 Task: Create a task  Upgrade and migrate company sales management to a cloud-based solution , assign it to team member softage.3@softage.net in the project AtlasTech and update the status of the task to  At Risk , set the priority of the task to Medium
Action: Mouse moved to (62, 246)
Screenshot: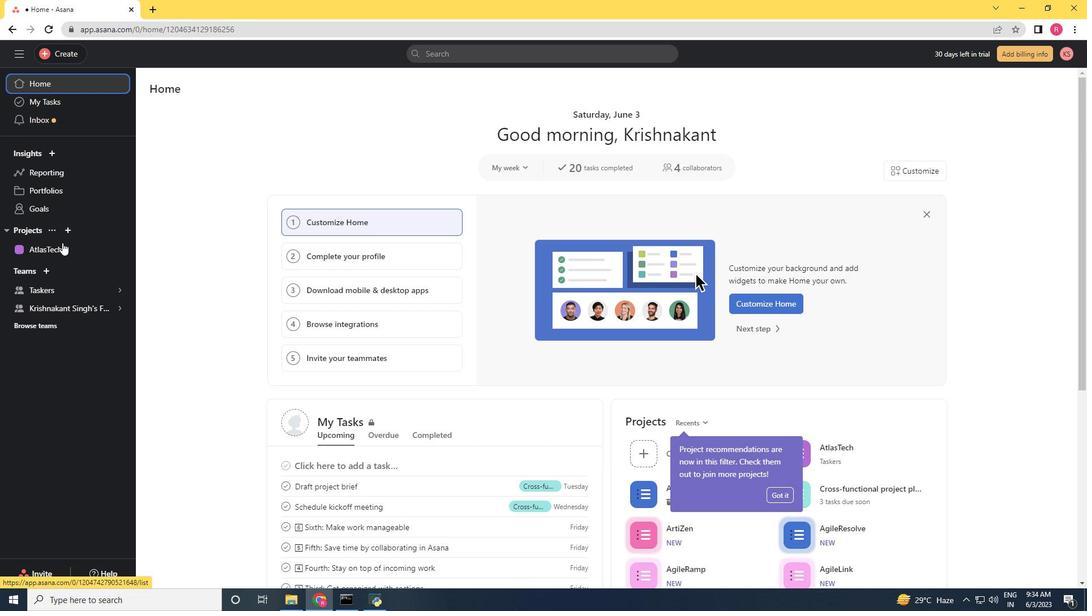 
Action: Mouse pressed left at (62, 246)
Screenshot: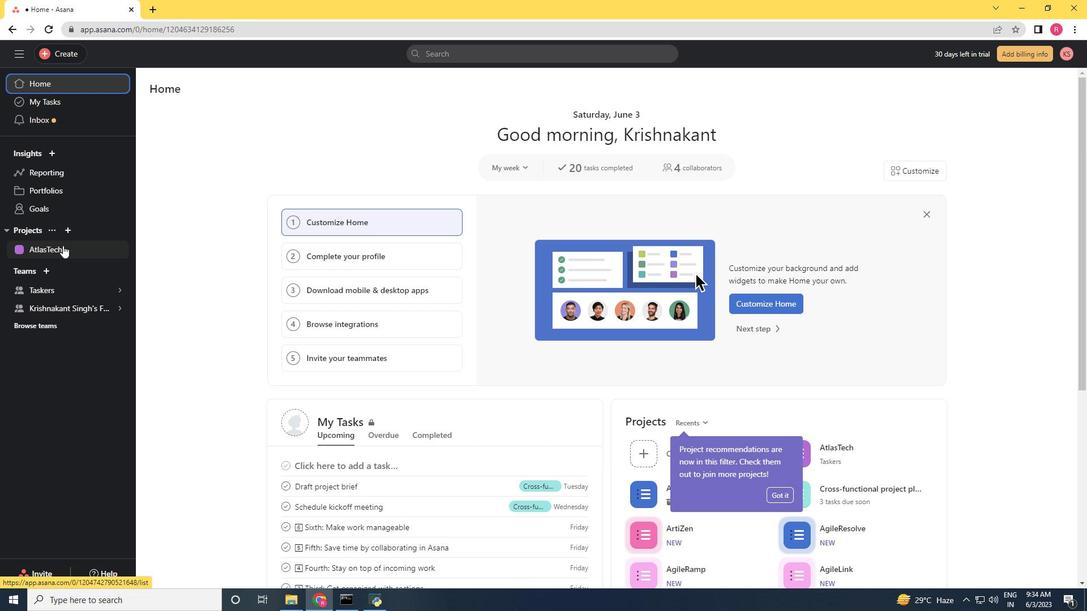 
Action: Mouse moved to (72, 58)
Screenshot: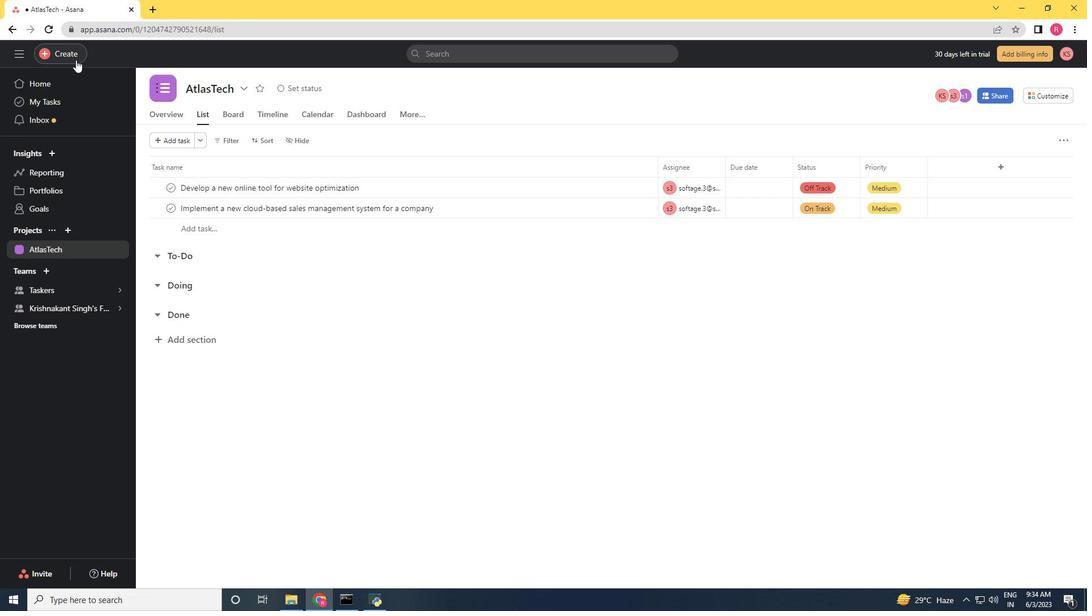 
Action: Mouse pressed left at (72, 58)
Screenshot: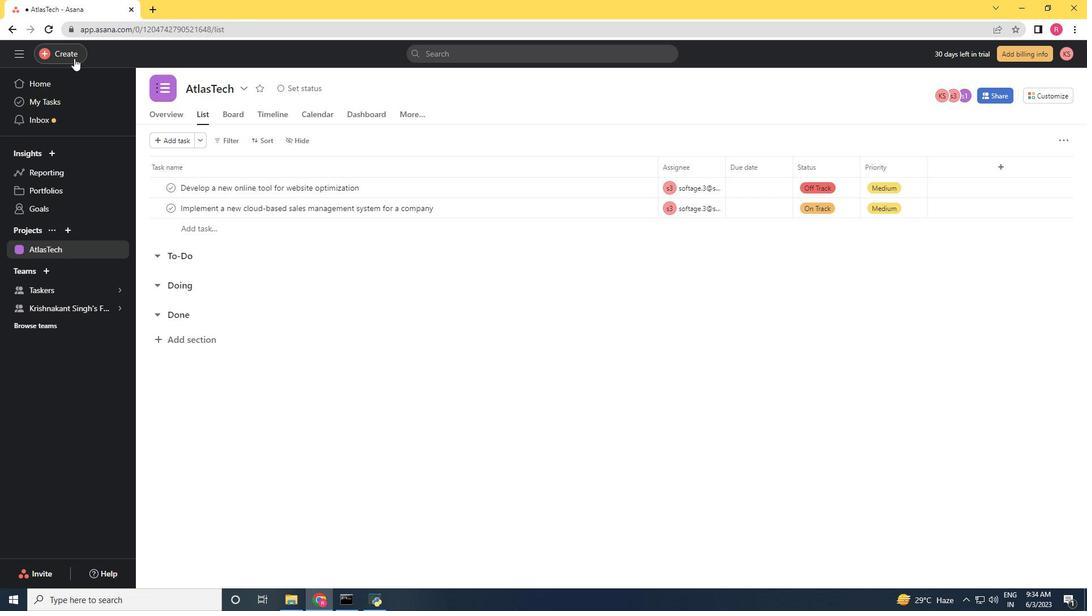 
Action: Mouse moved to (128, 61)
Screenshot: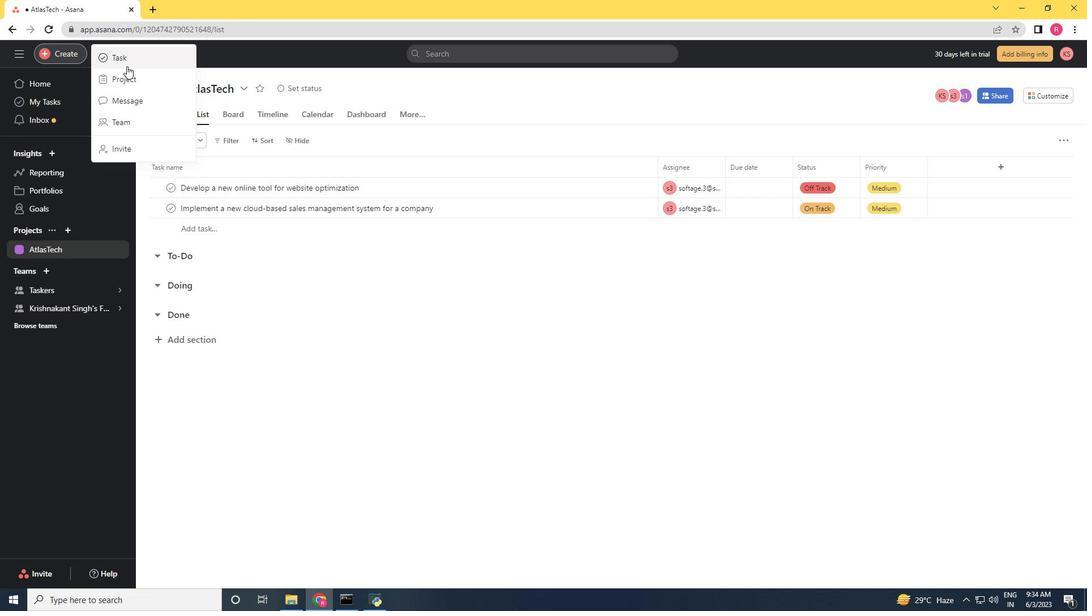 
Action: Mouse pressed left at (128, 61)
Screenshot: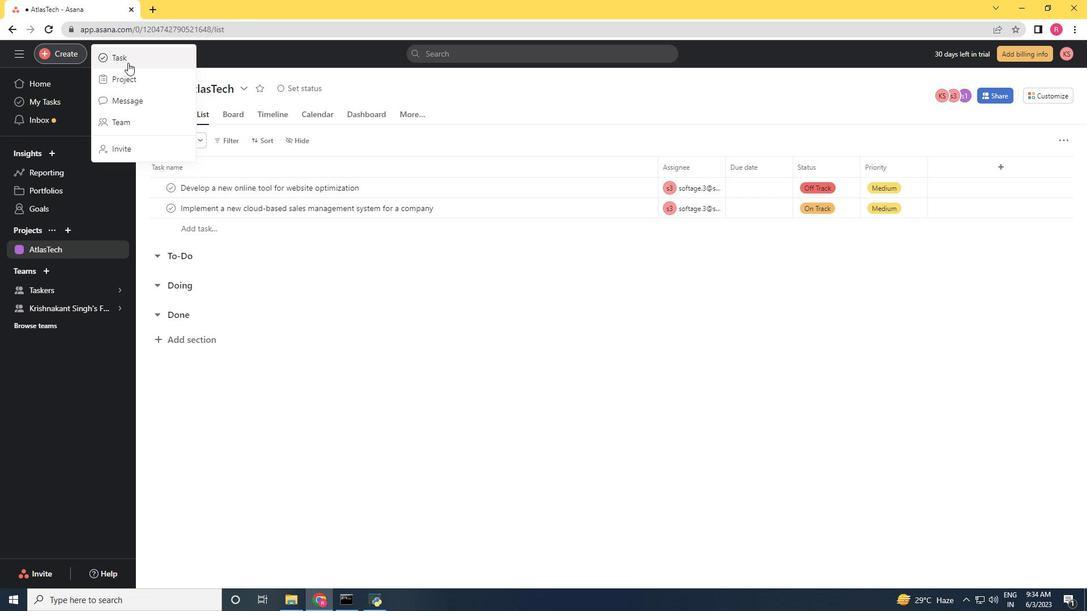 
Action: Mouse moved to (128, 61)
Screenshot: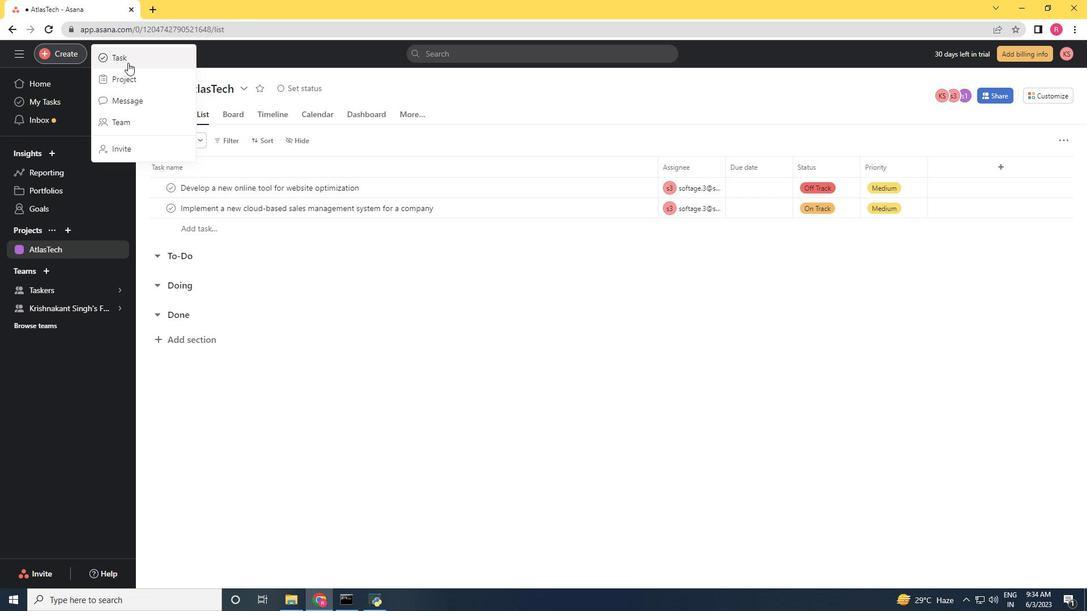 
Action: Key pressed <Key.shift>Upgrade<Key.space>and<Key.space>migra<Key.backspace><Key.backspace>rate<Key.space>company<Key.space>sales<Key.space>management<Key.space>to<Key.space>a<Key.space>clous<Key.backspace>d<Key.space><Key.backspace>-based<Key.space>solution<Key.space>
Screenshot: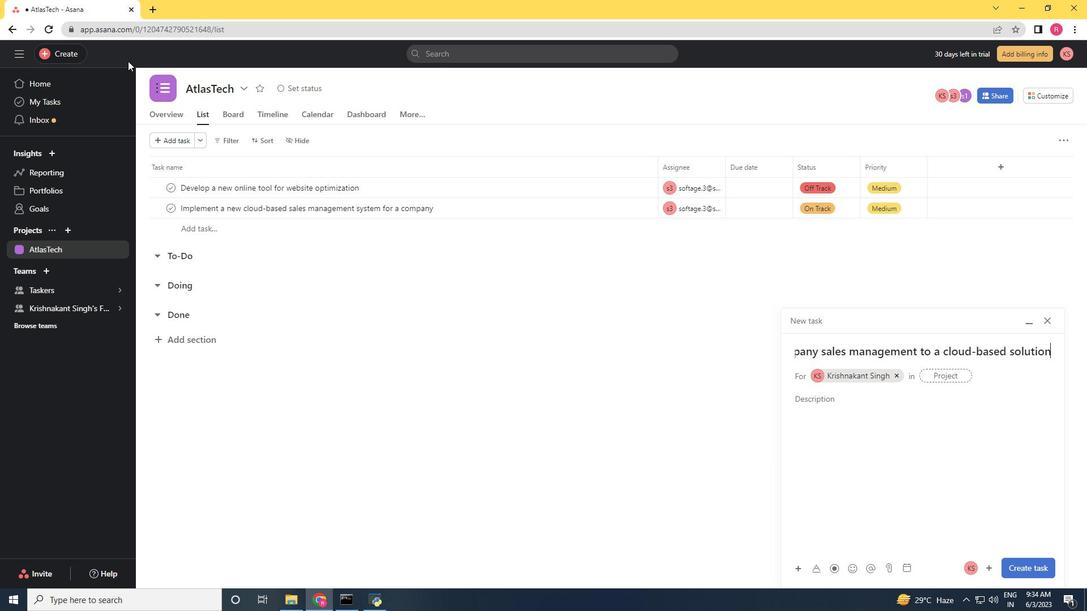 
Action: Mouse moved to (895, 374)
Screenshot: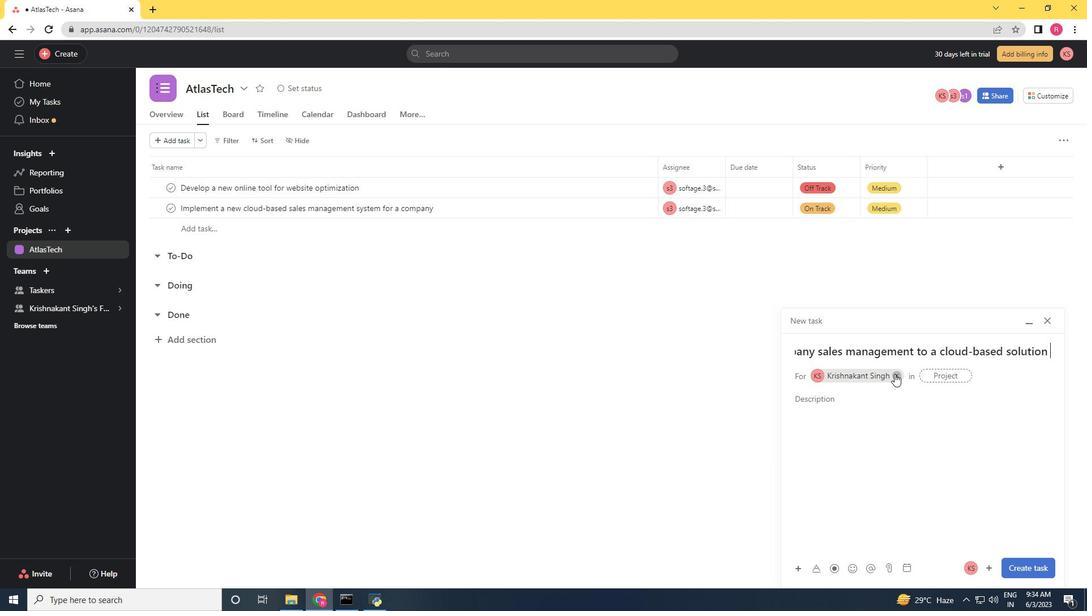 
Action: Mouse pressed left at (895, 374)
Screenshot: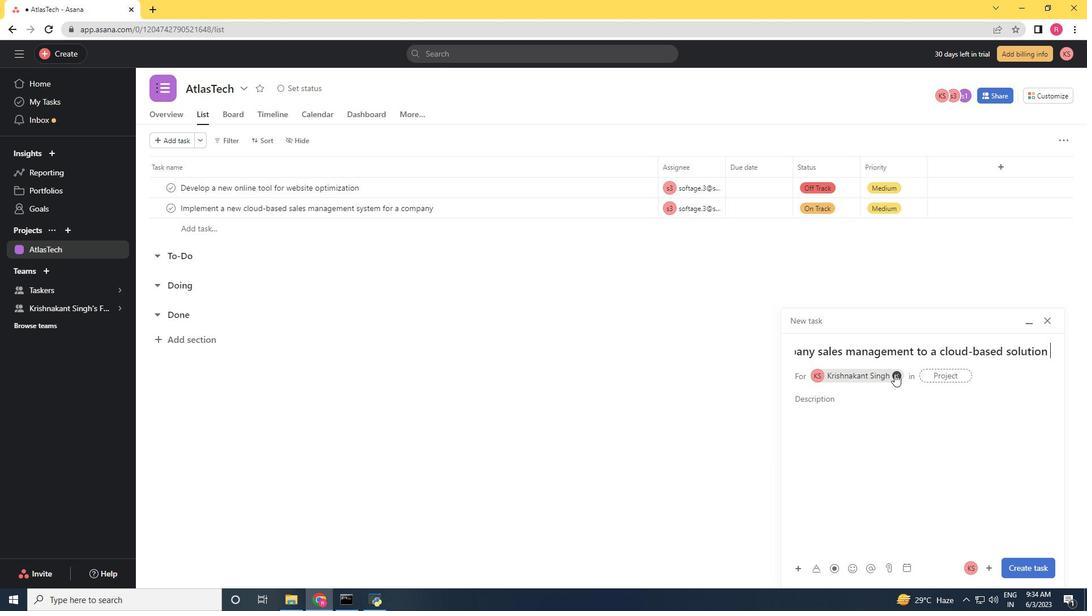 
Action: Mouse moved to (846, 372)
Screenshot: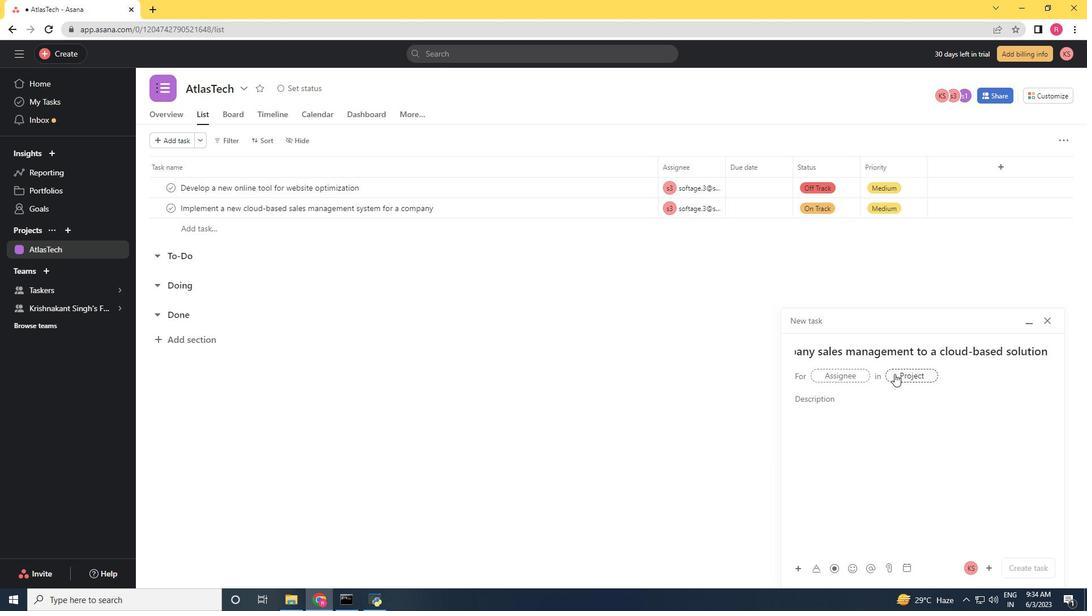 
Action: Mouse pressed left at (846, 372)
Screenshot: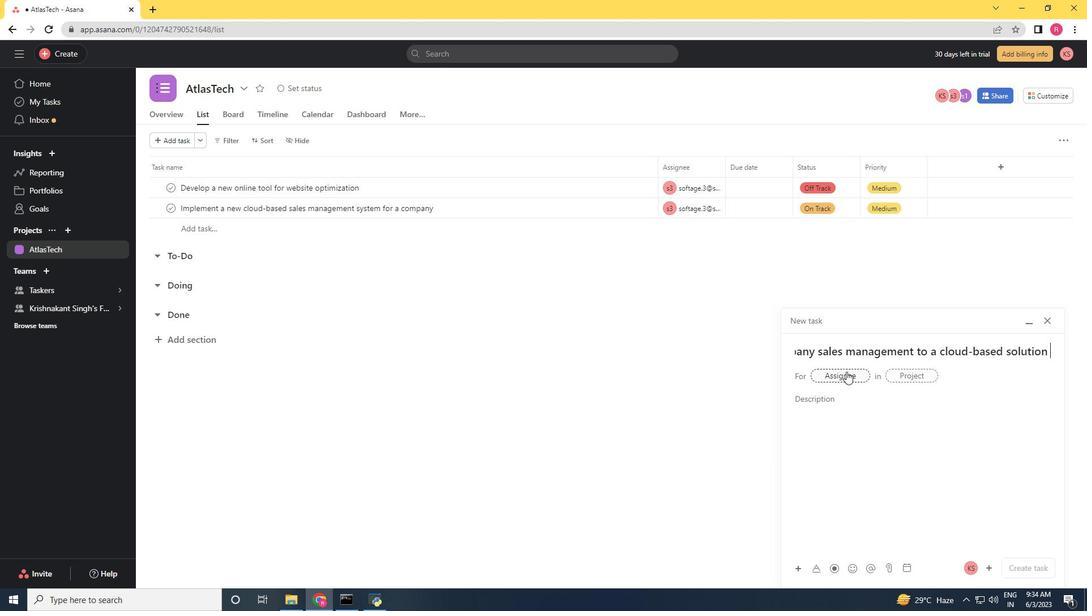 
Action: Mouse moved to (835, 377)
Screenshot: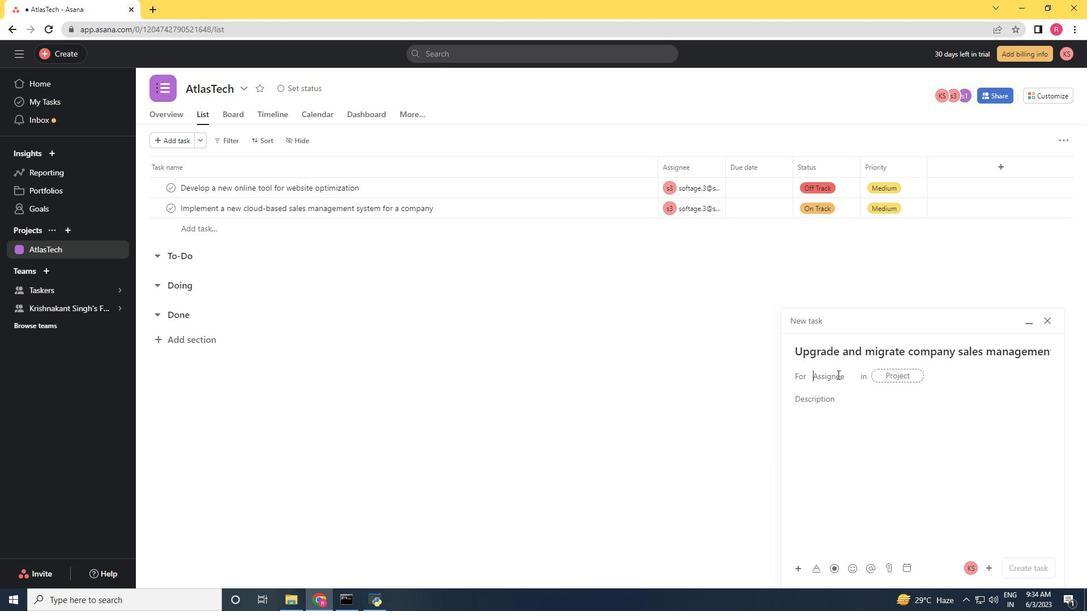 
Action: Key pressed softage.3<Key.shift>@softage.net
Screenshot: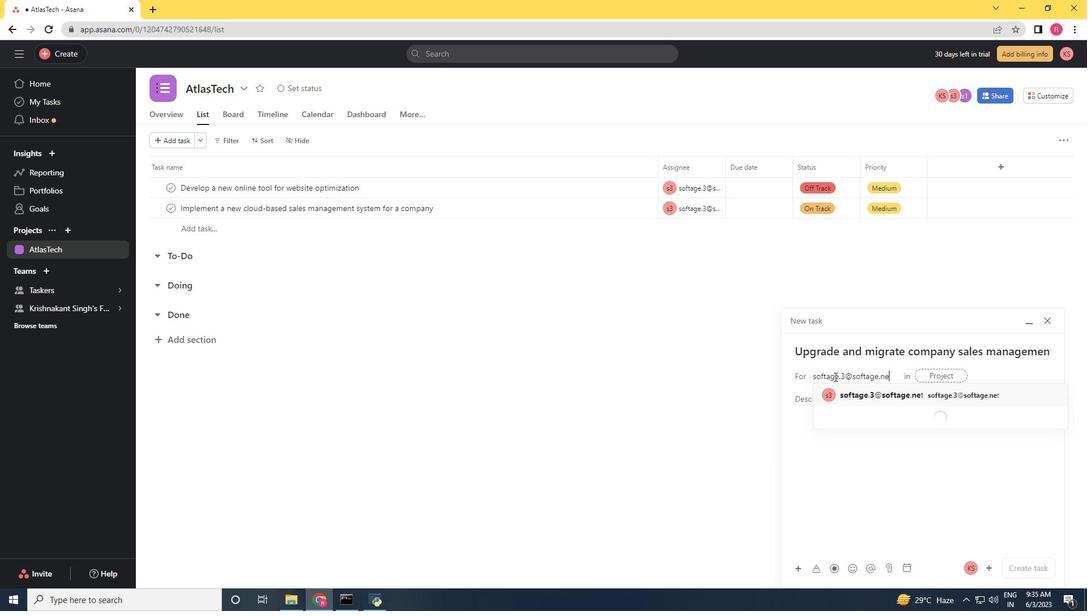 
Action: Mouse moved to (901, 393)
Screenshot: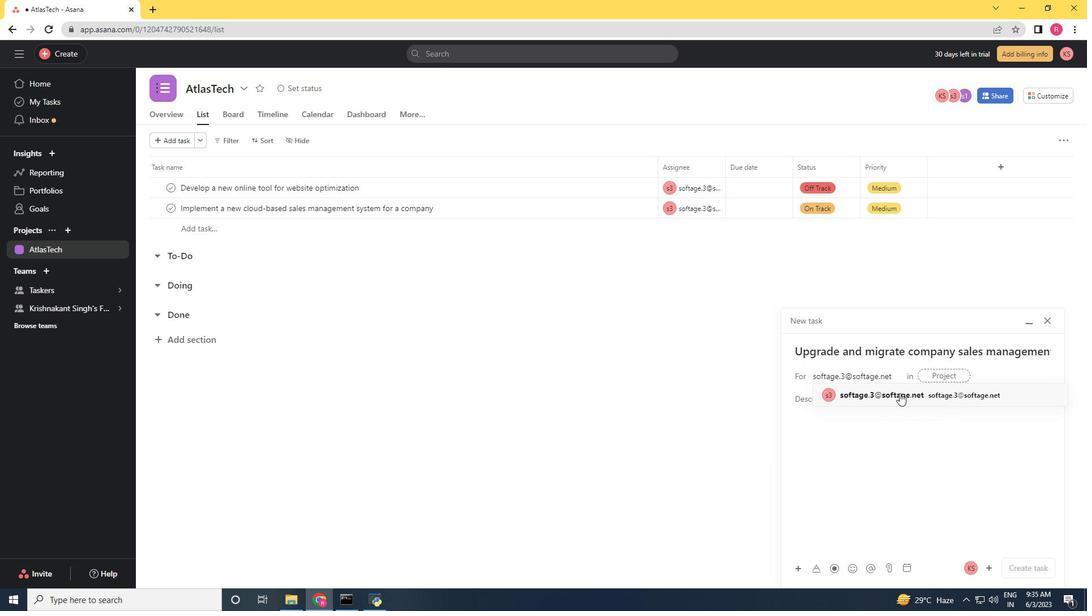 
Action: Mouse pressed left at (901, 393)
Screenshot: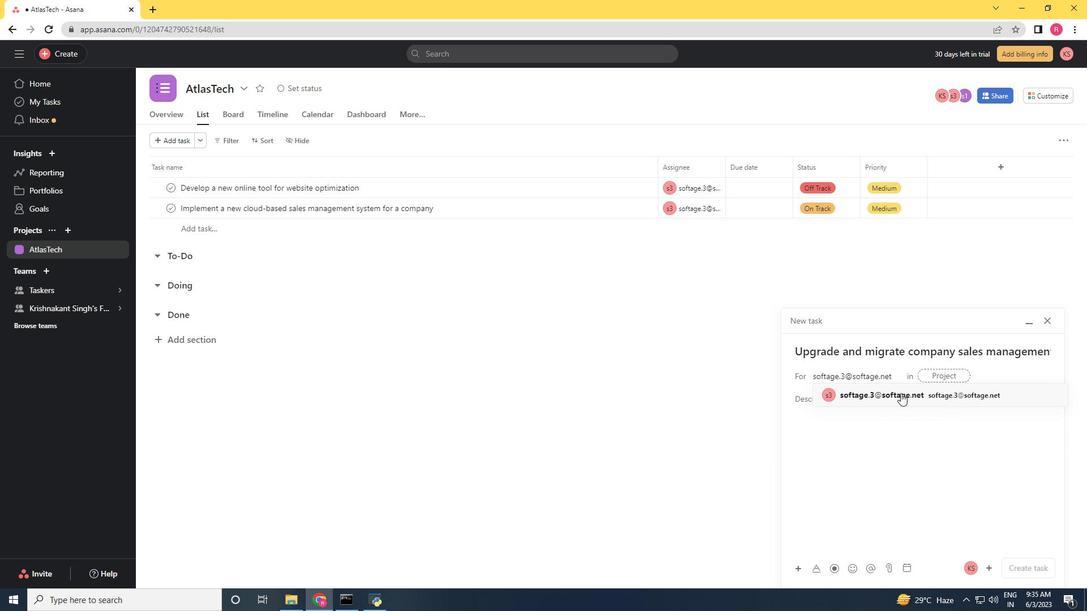 
Action: Mouse moved to (772, 388)
Screenshot: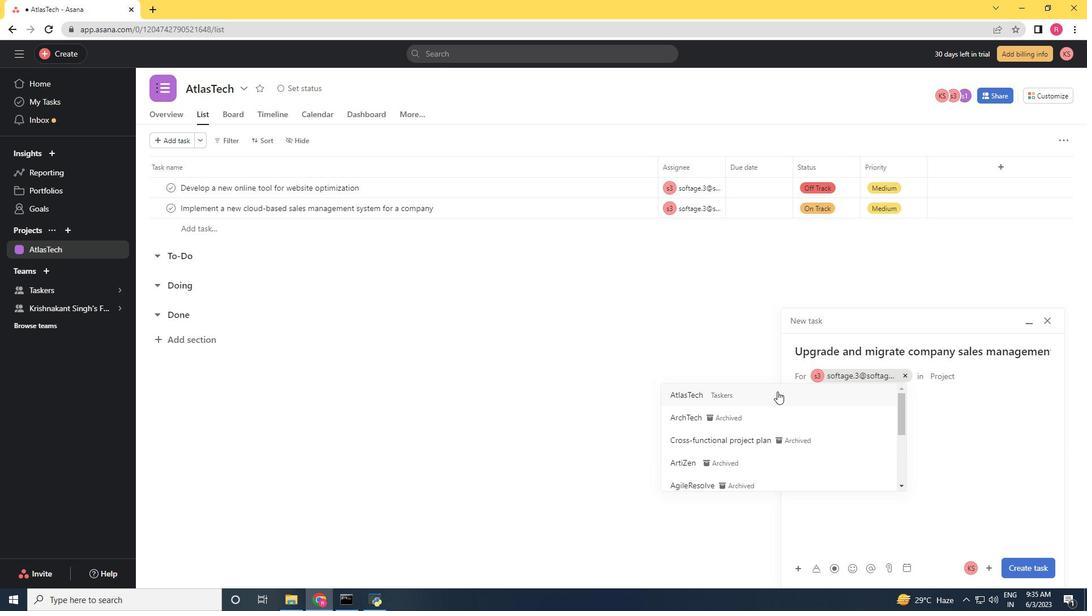 
Action: Mouse pressed left at (772, 388)
Screenshot: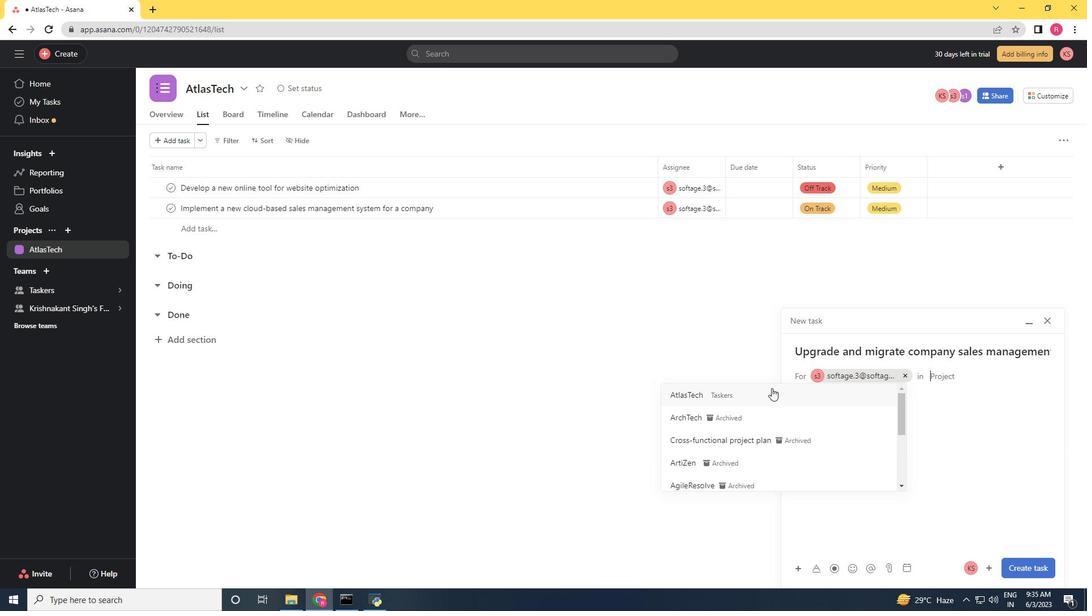 
Action: Mouse moved to (858, 407)
Screenshot: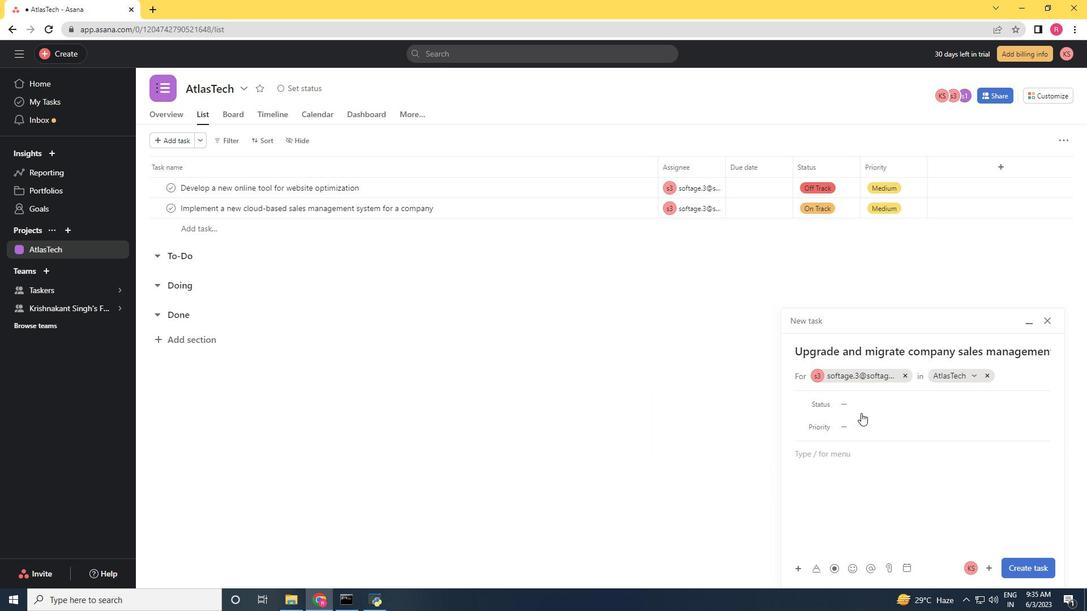 
Action: Mouse pressed left at (858, 407)
Screenshot: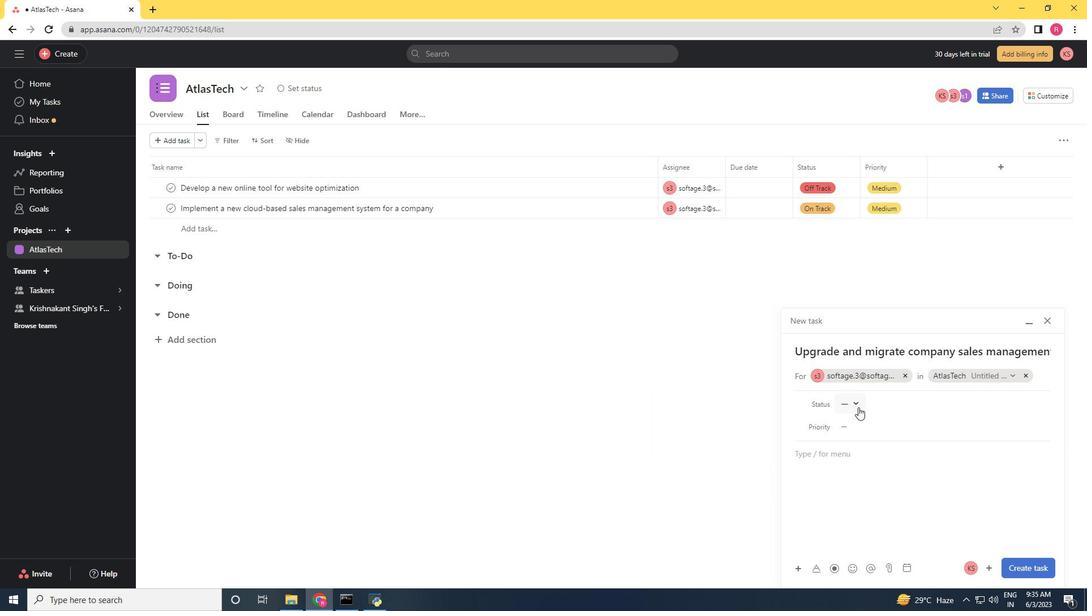 
Action: Mouse moved to (882, 485)
Screenshot: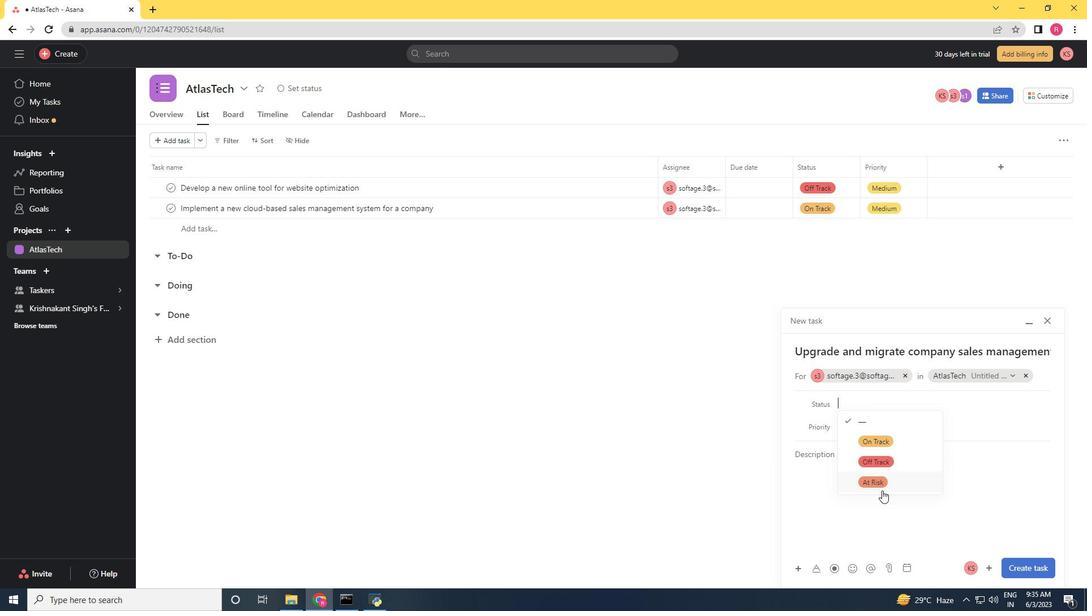 
Action: Mouse pressed left at (882, 485)
Screenshot: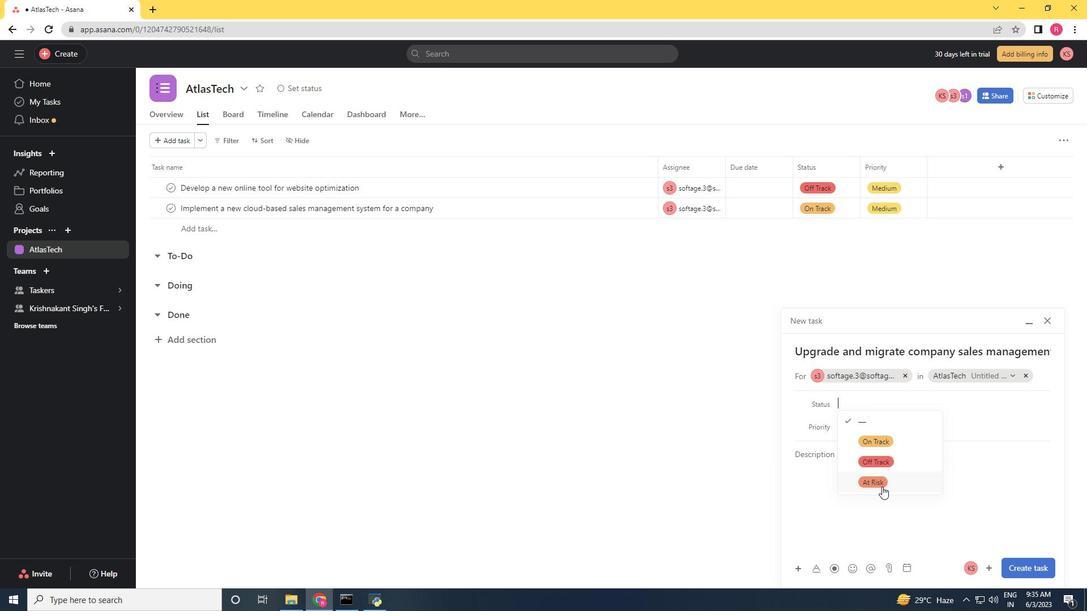 
Action: Mouse moved to (858, 430)
Screenshot: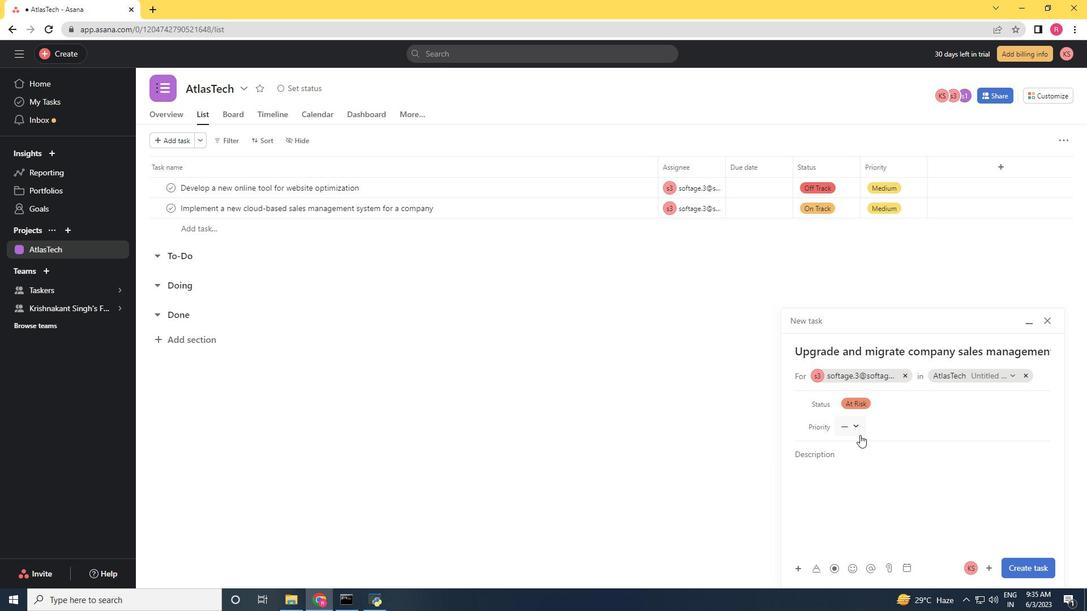 
Action: Mouse pressed left at (858, 430)
Screenshot: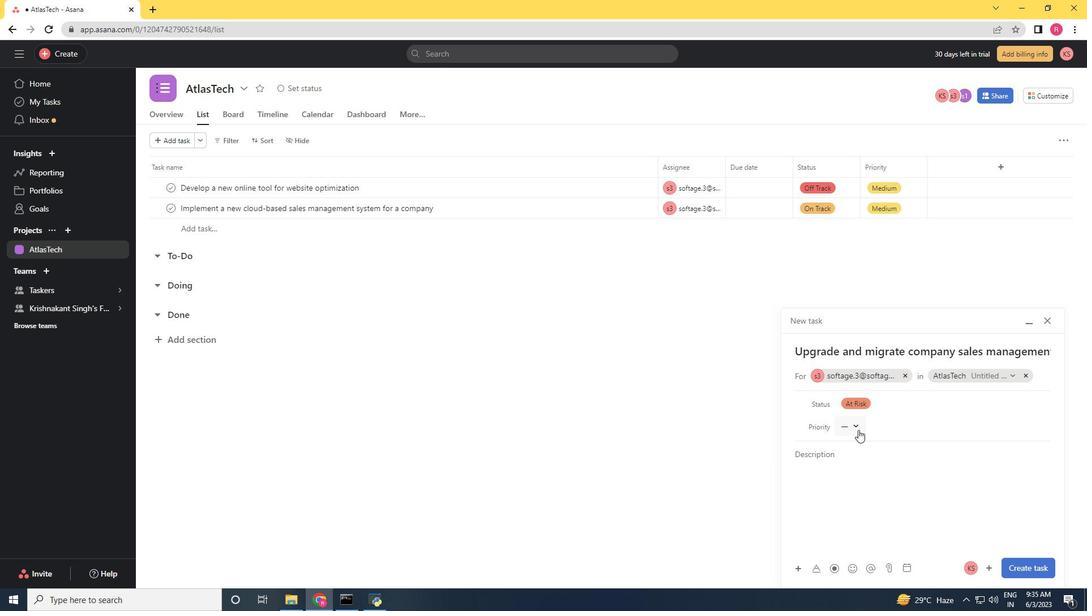 
Action: Mouse moved to (879, 486)
Screenshot: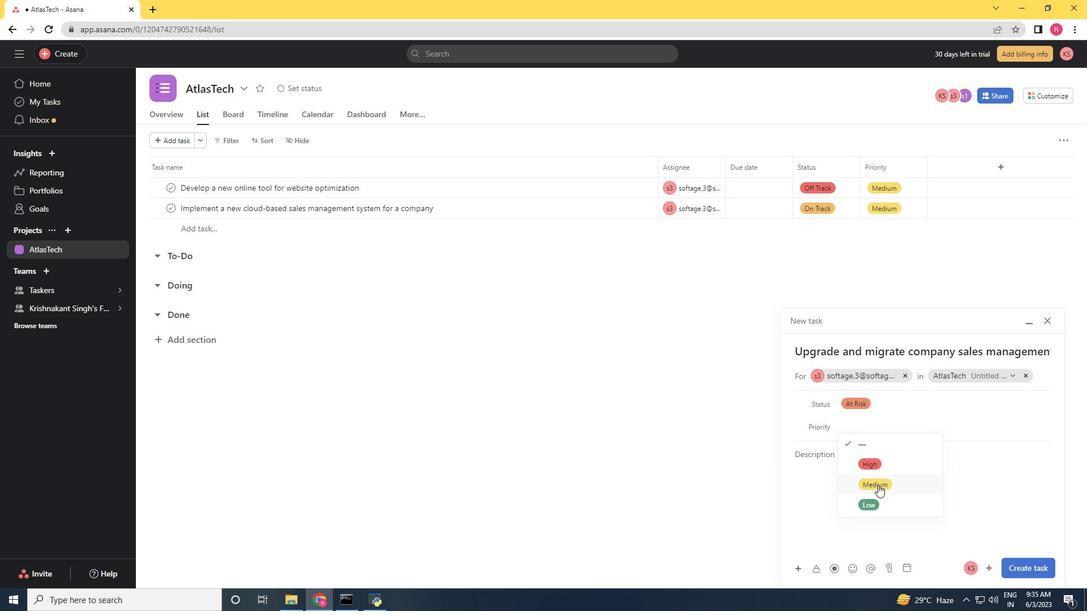 
Action: Mouse pressed left at (879, 486)
Screenshot: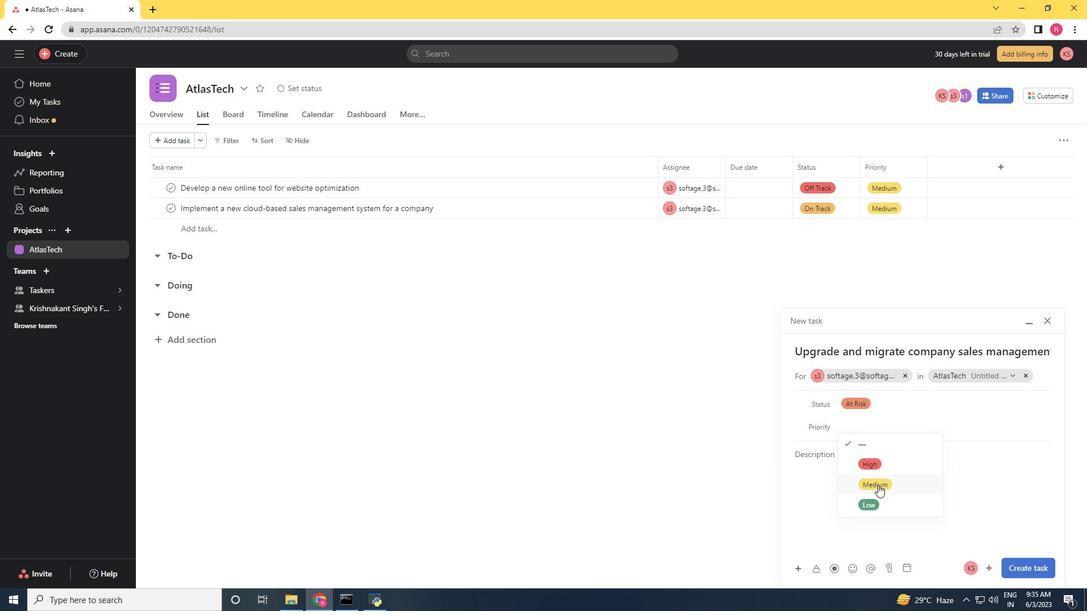 
Action: Mouse moved to (1018, 561)
Screenshot: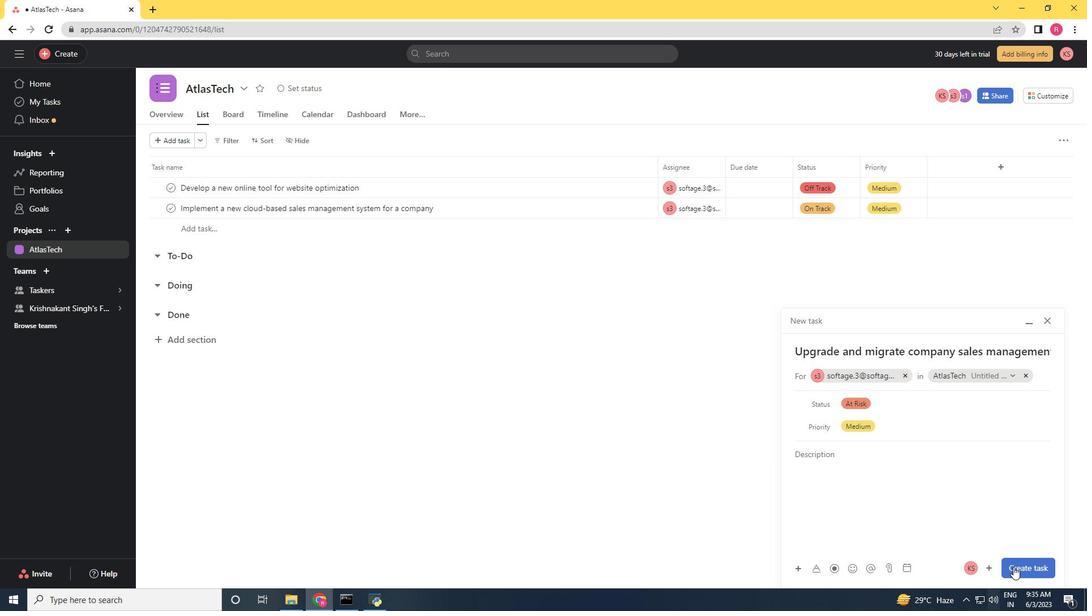 
Action: Mouse pressed left at (1018, 561)
Screenshot: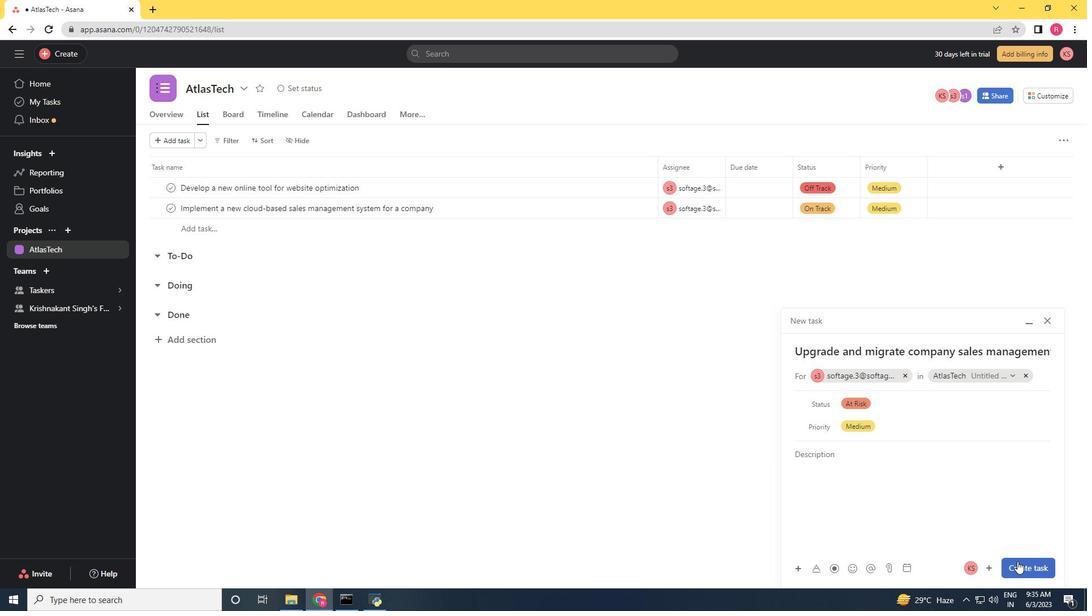 
Action: Mouse moved to (926, 611)
Screenshot: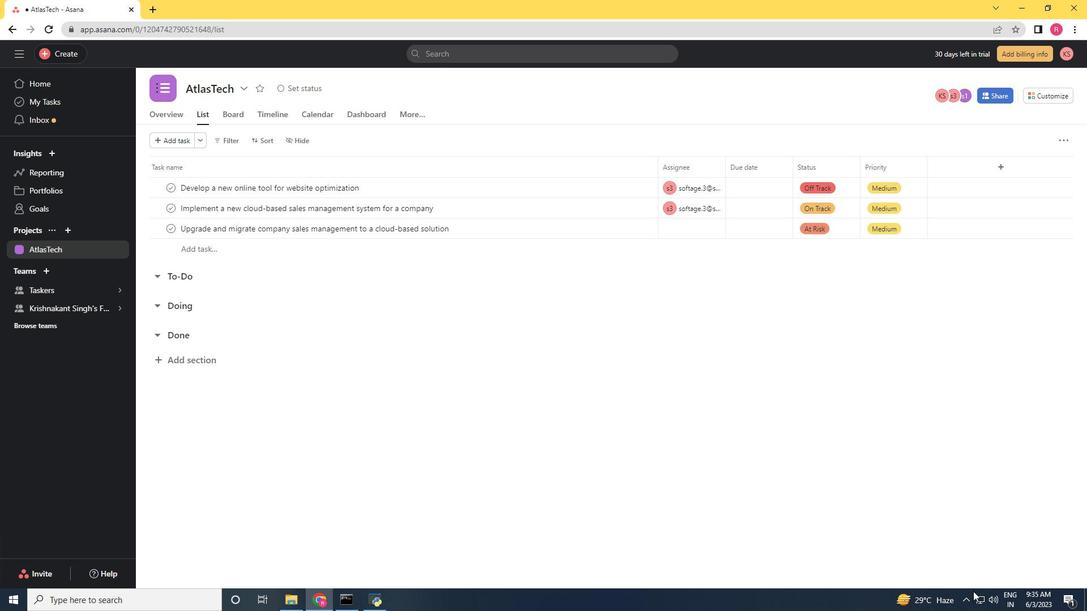 
